 Task: Determine the eigenvalues of a random 5x5 matrix.
Action: Mouse moved to (1175, 75)
Screenshot: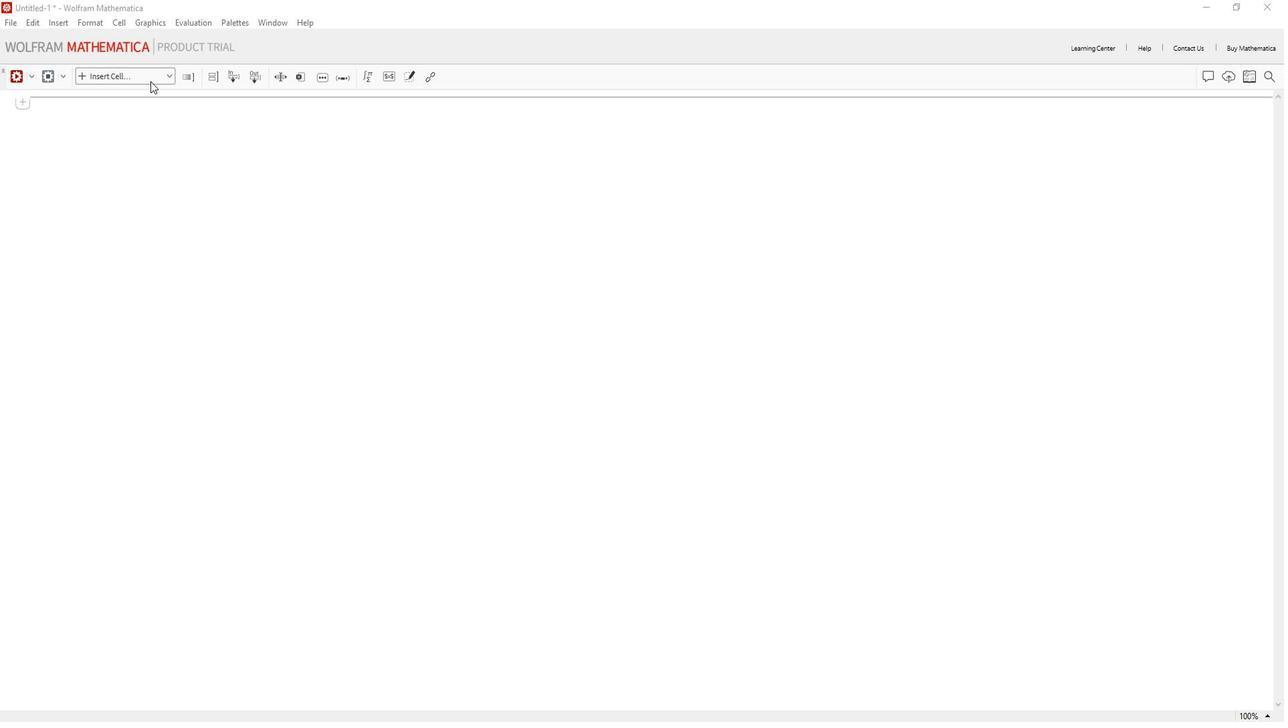 
Action: Mouse pressed left at (1175, 75)
Screenshot: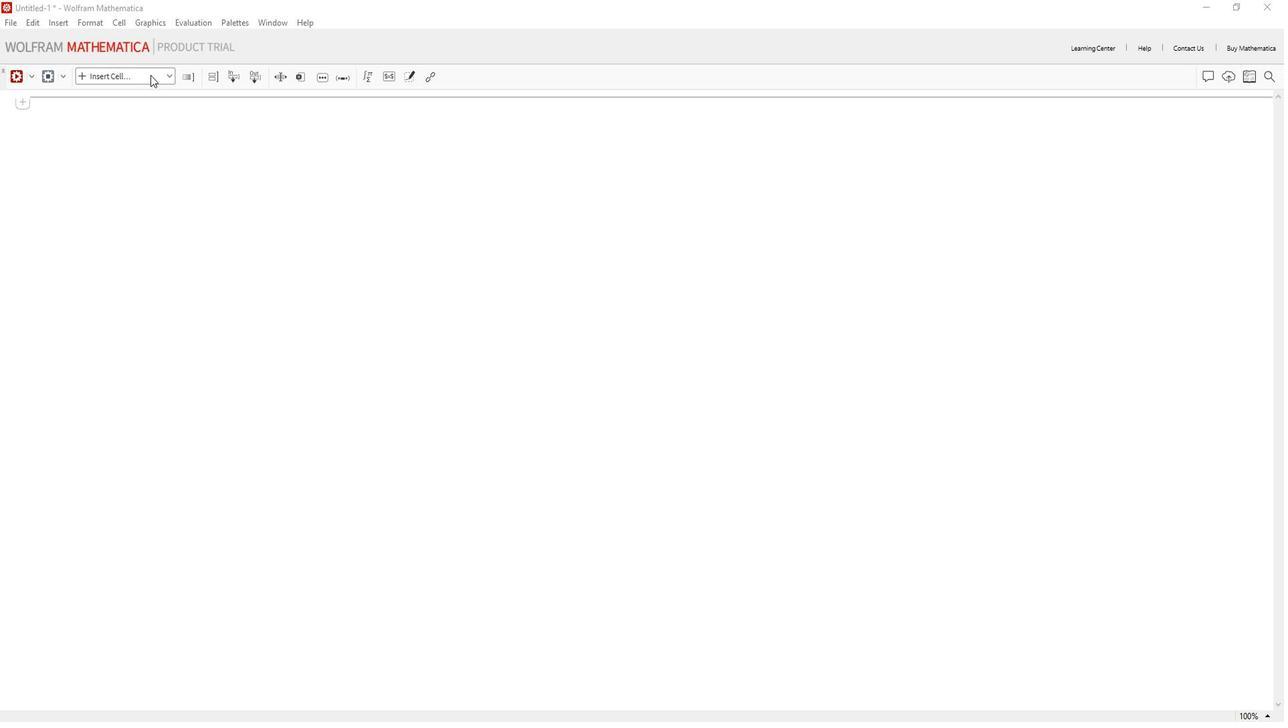 
Action: Mouse moved to (1159, 101)
Screenshot: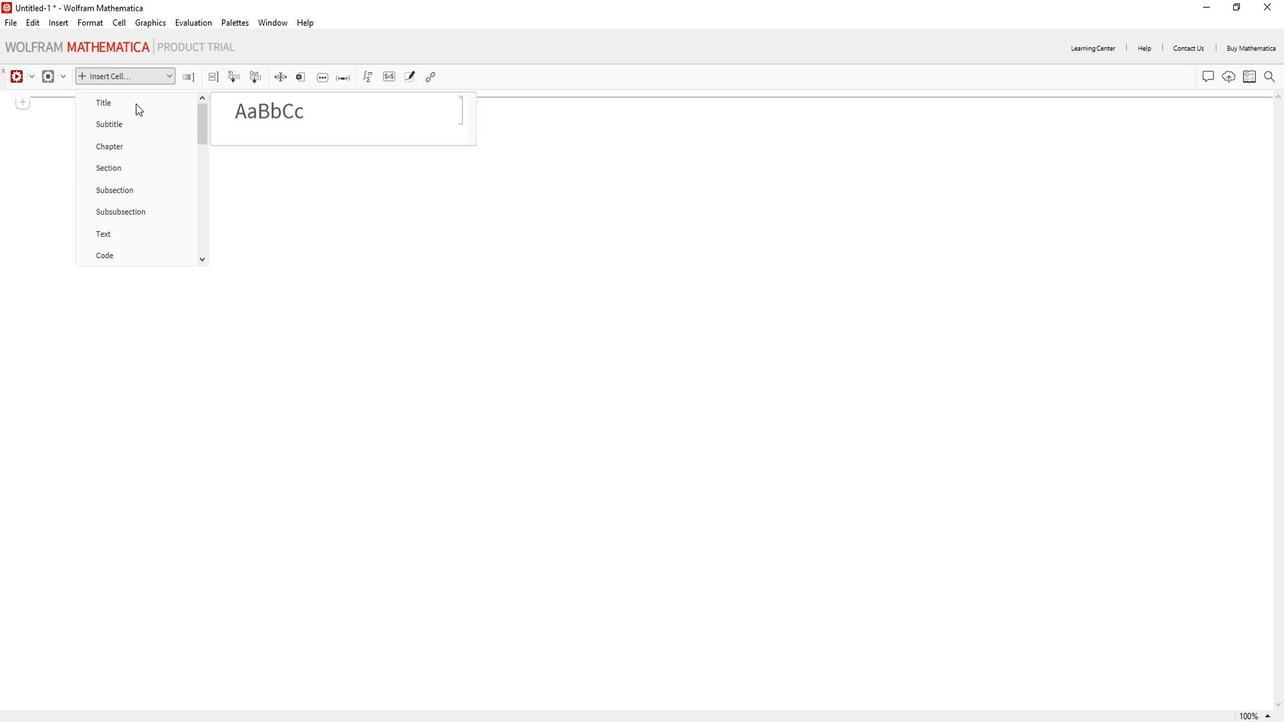 
Action: Mouse pressed left at (1159, 101)
Screenshot: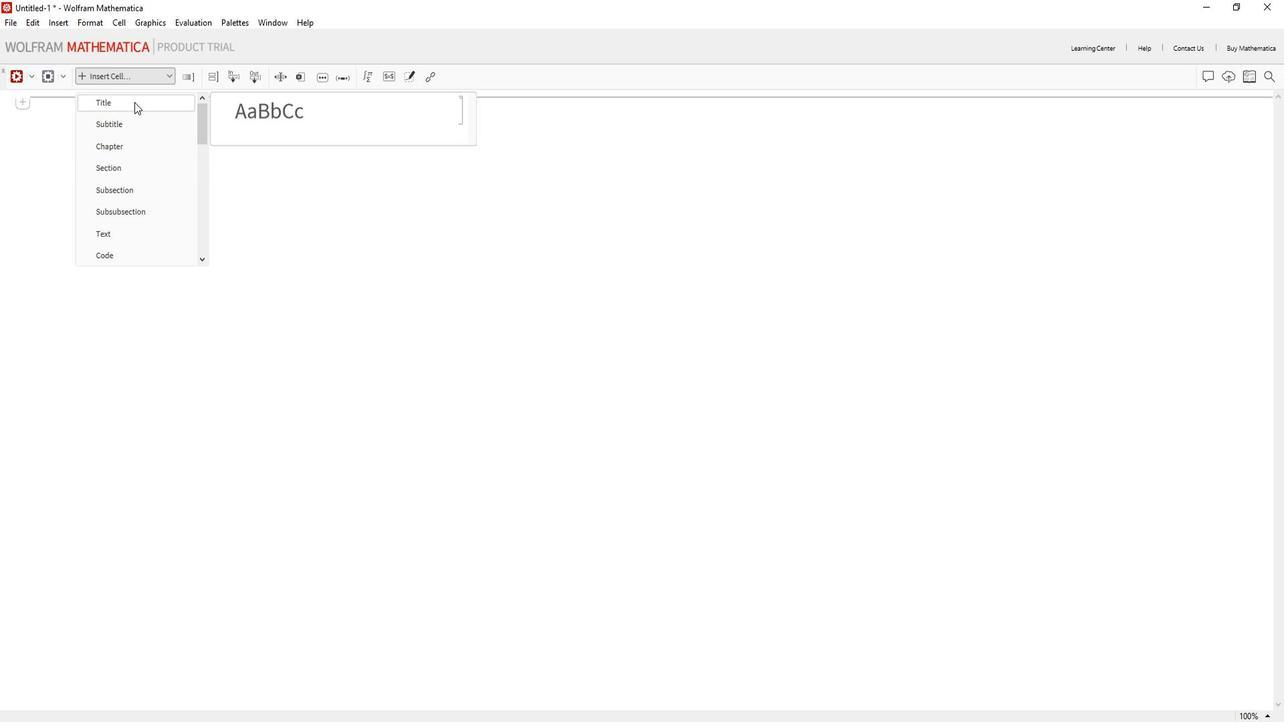 
Action: Key pressed <Key.shift>Determine<Key.space>the<Key.space>eigenvalues<Key.space>of<Key.space>a<Key.space>random<Key.space>5x5
Screenshot: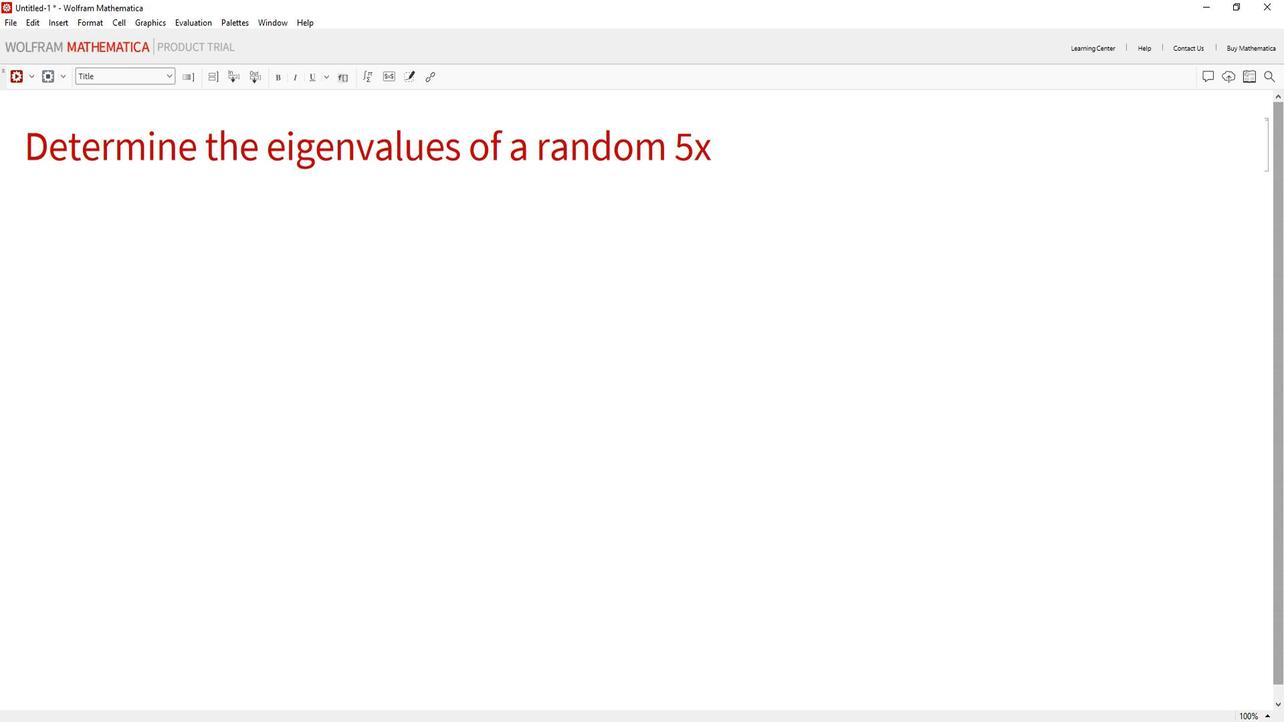 
Action: Mouse moved to (1179, 184)
Screenshot: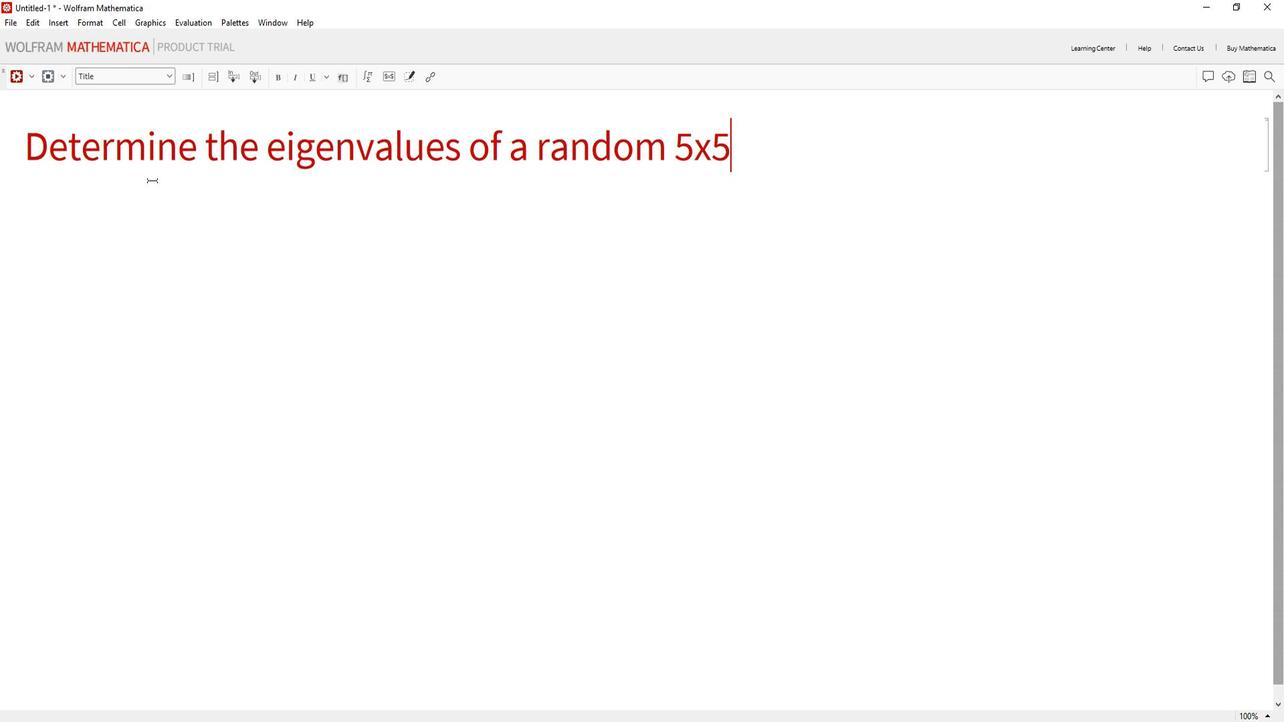 
Action: Mouse pressed left at (1179, 184)
Screenshot: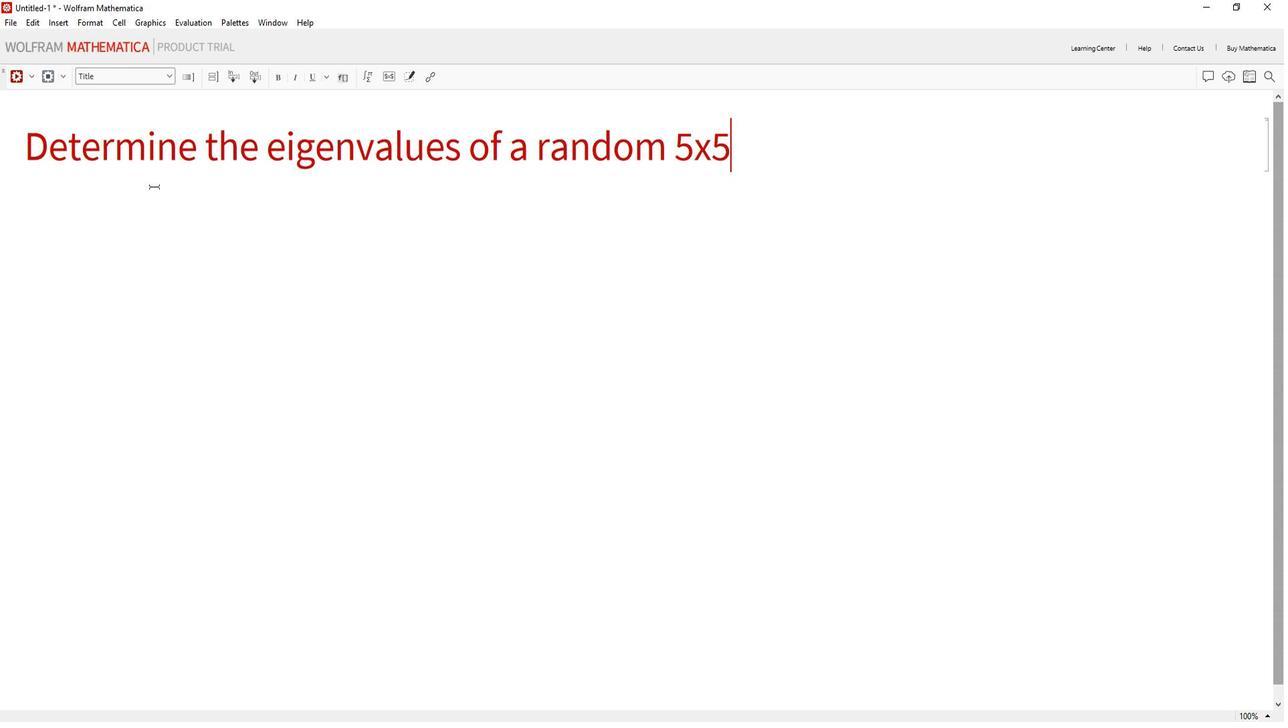 
Action: Mouse moved to (1157, 70)
Screenshot: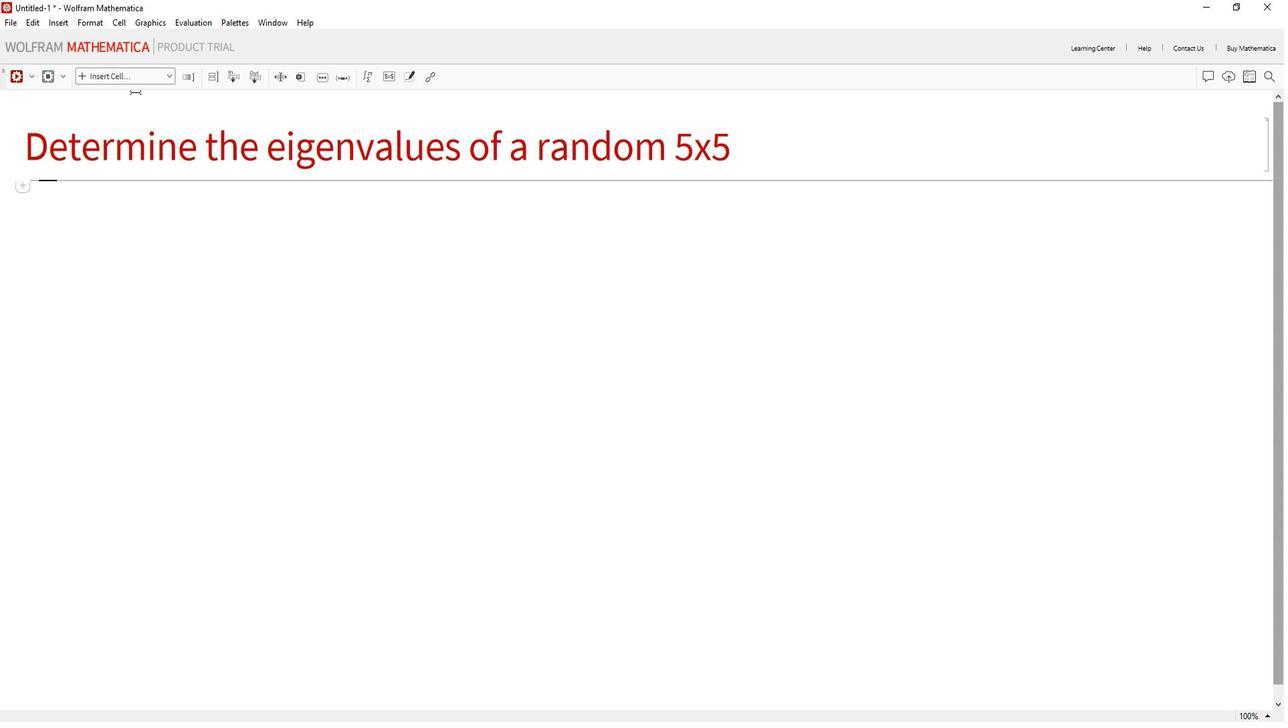 
Action: Mouse pressed left at (1157, 70)
Screenshot: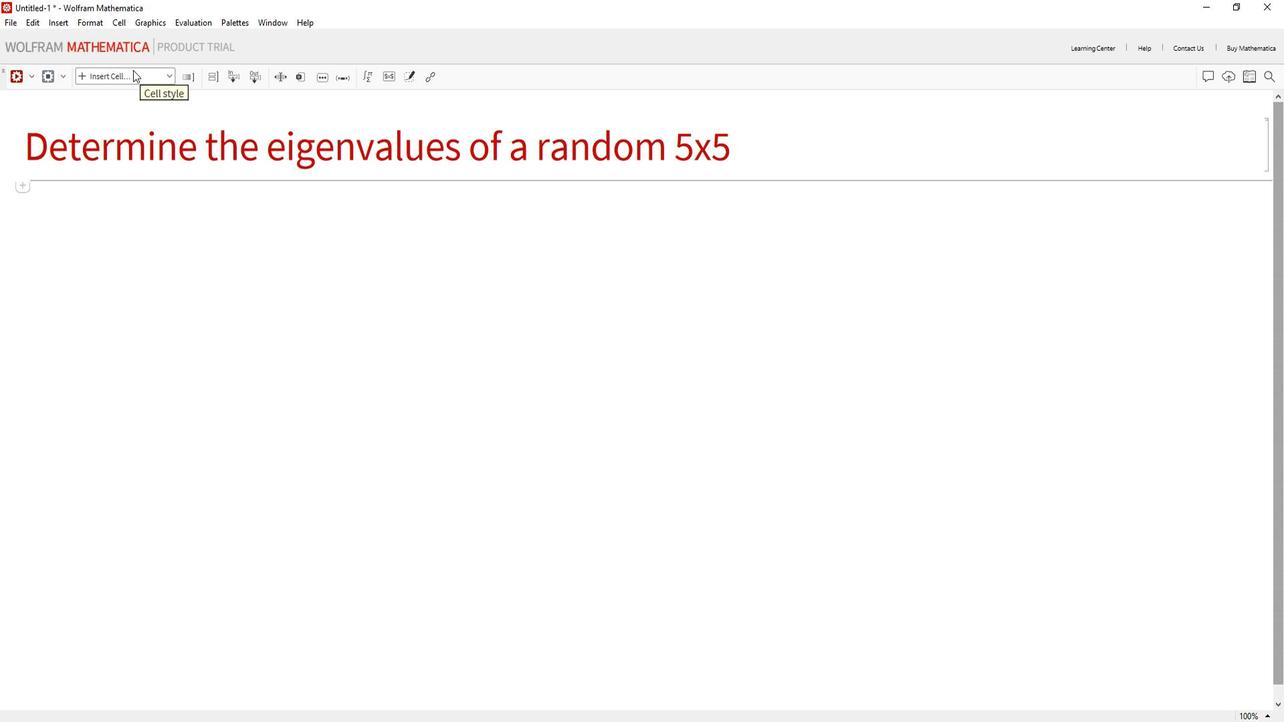 
Action: Mouse moved to (1150, 248)
Screenshot: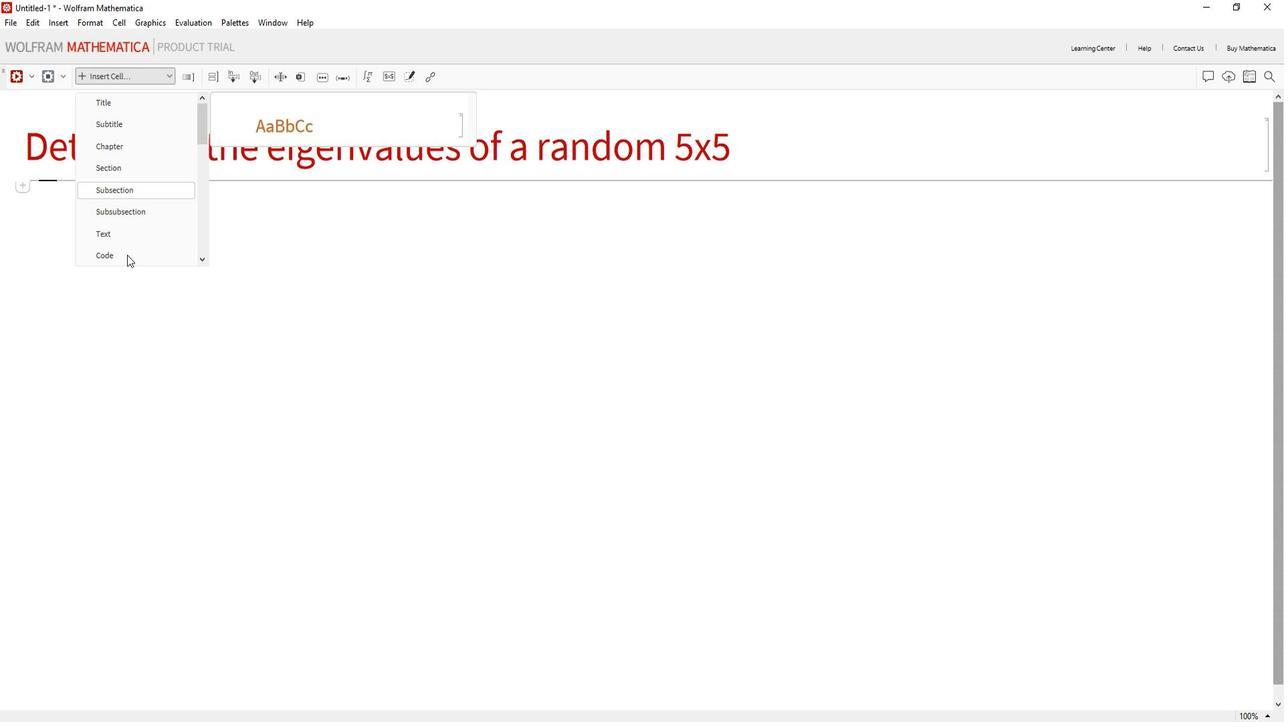 
Action: Mouse pressed left at (1150, 248)
Screenshot: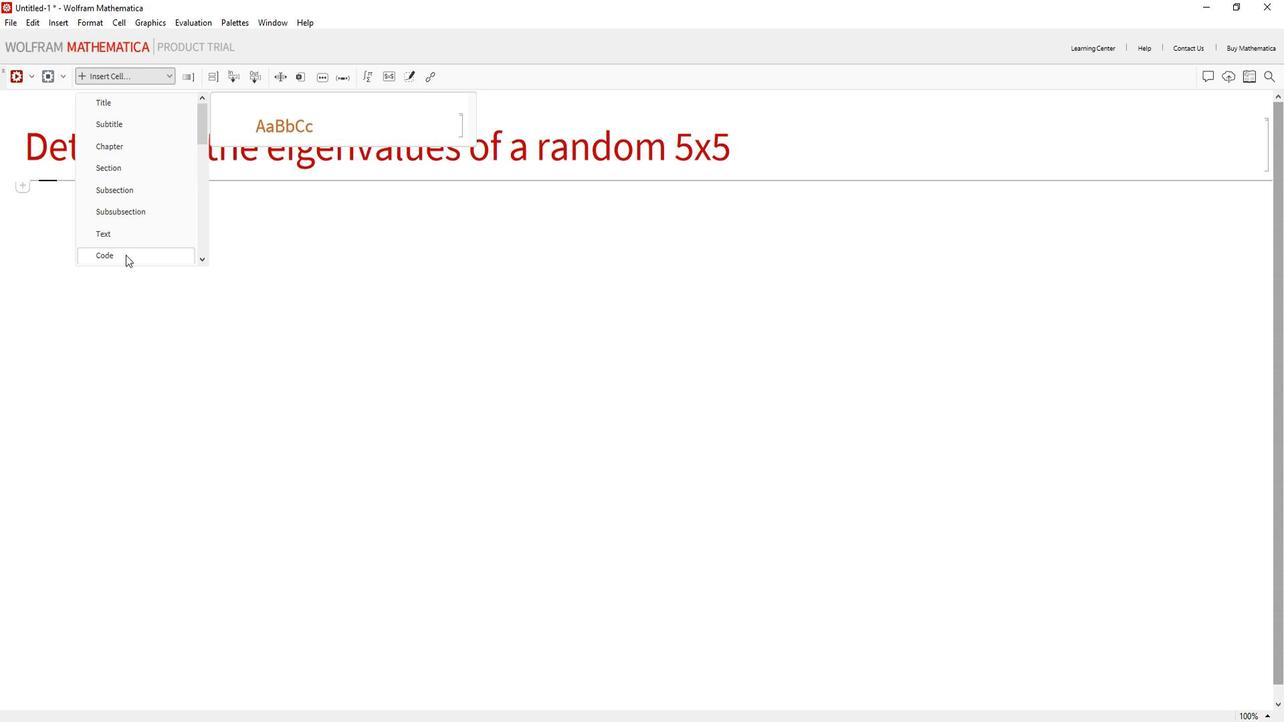 
Action: Mouse moved to (1149, 206)
Screenshot: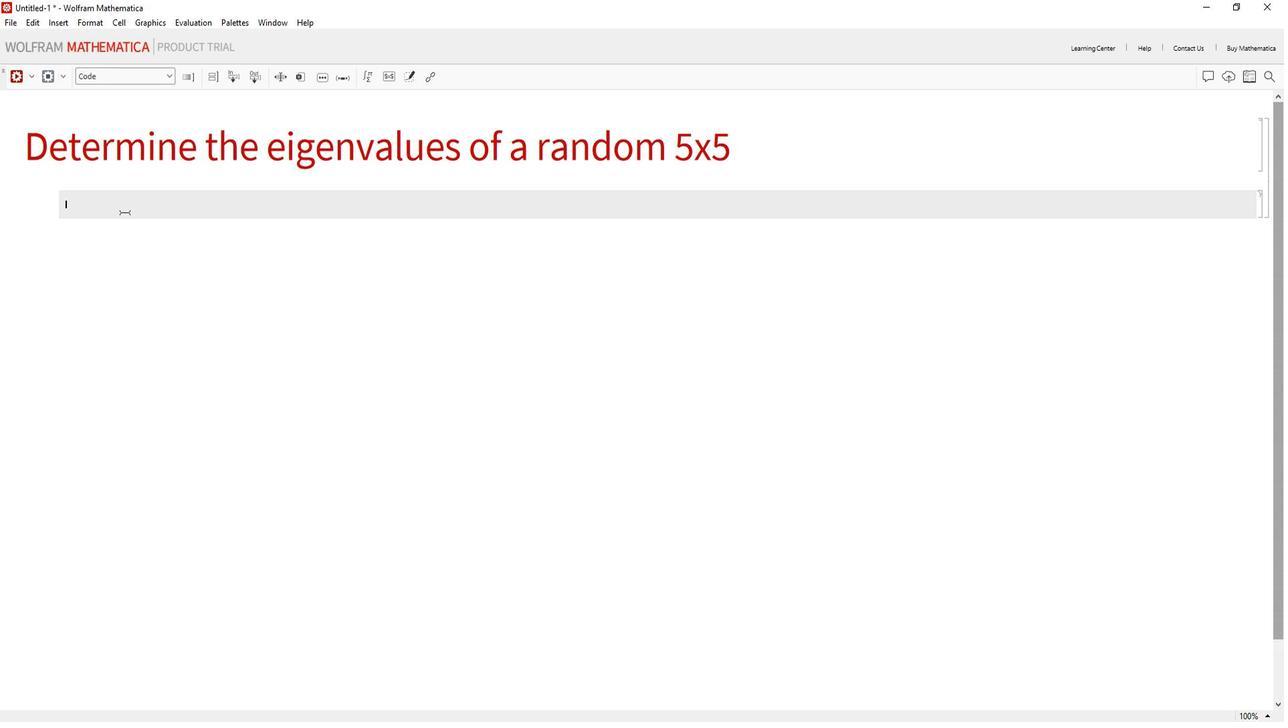 
Action: Mouse pressed left at (1149, 206)
Screenshot: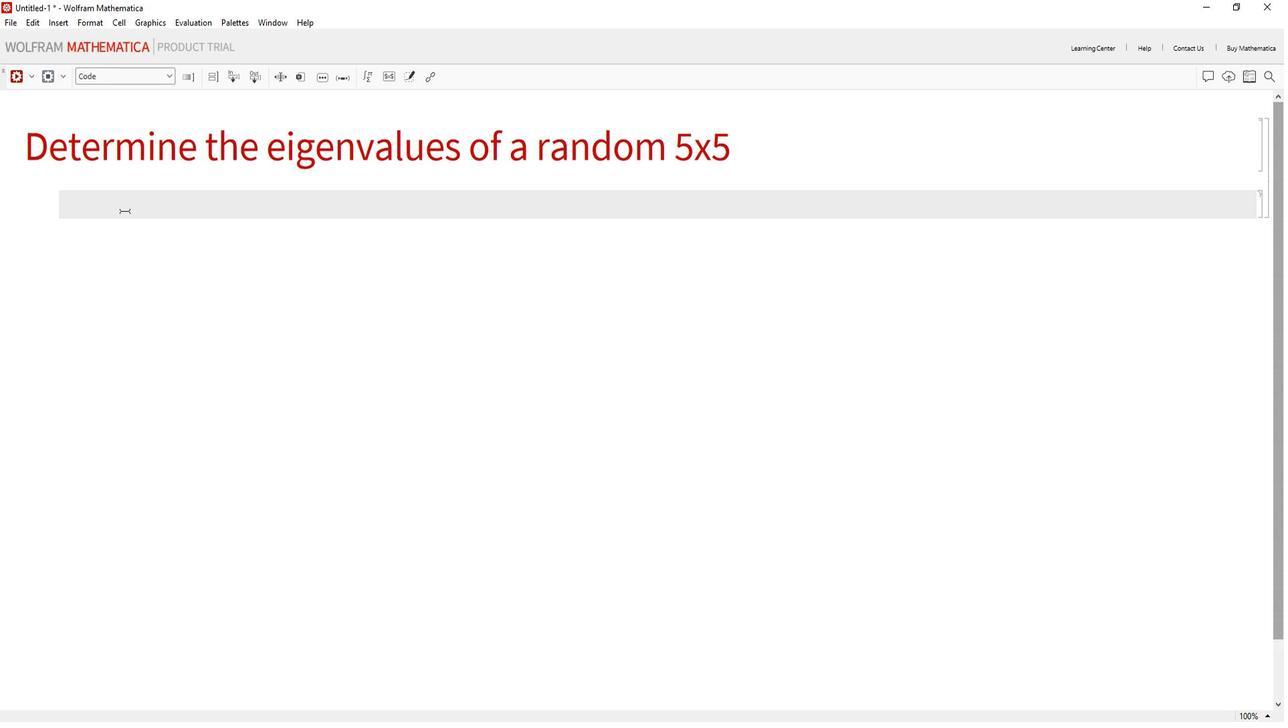 
Action: Mouse moved to (955, 297)
Screenshot: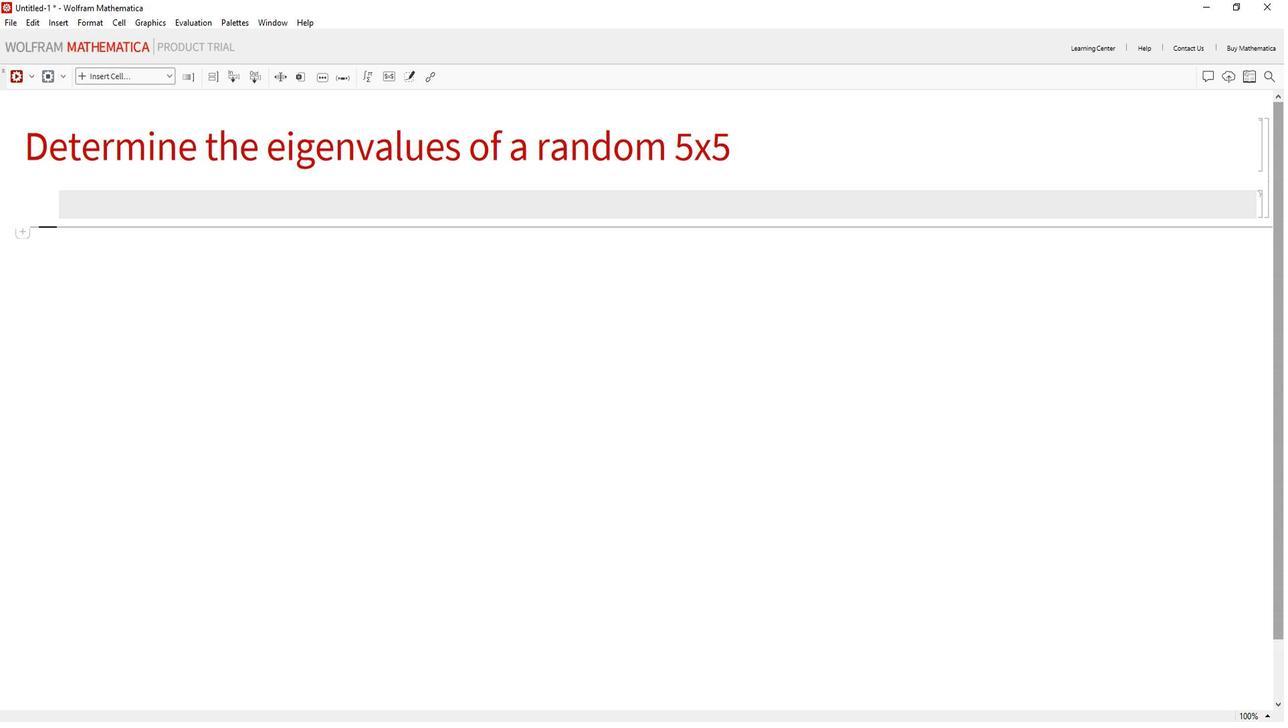 
Action: Mouse pressed left at (955, 297)
Screenshot: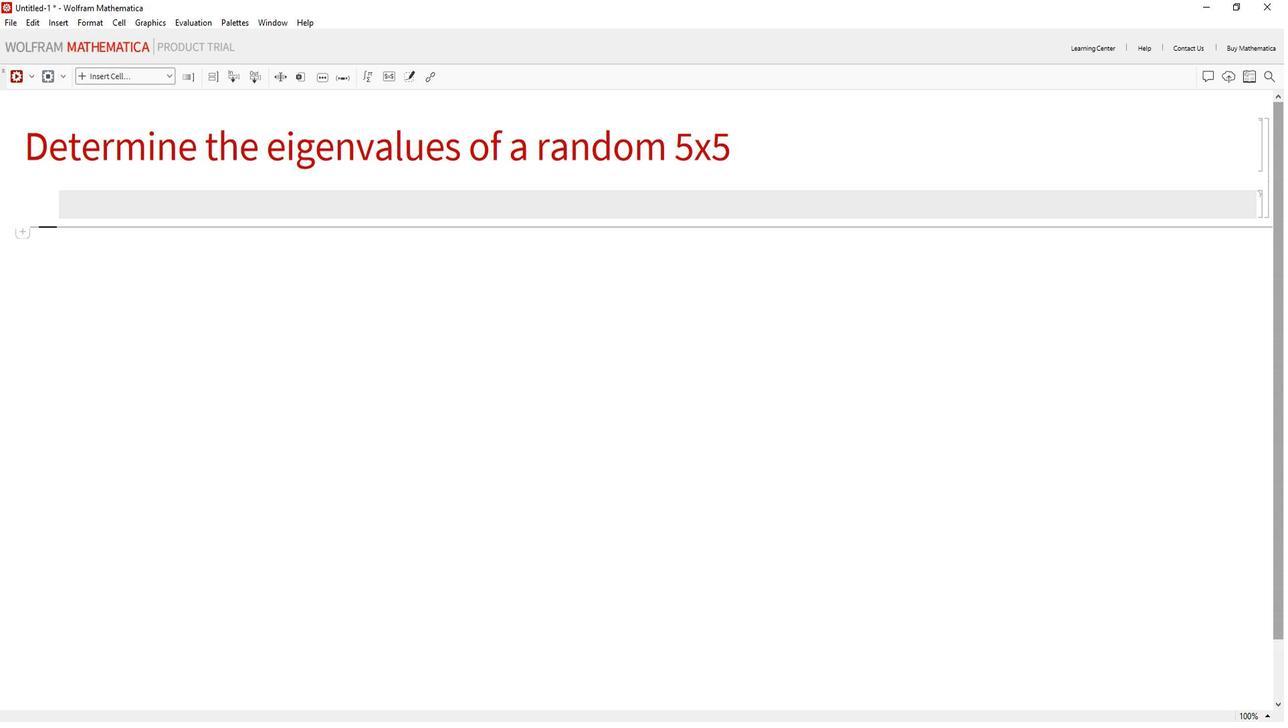 
Action: Mouse moved to (1152, 197)
Screenshot: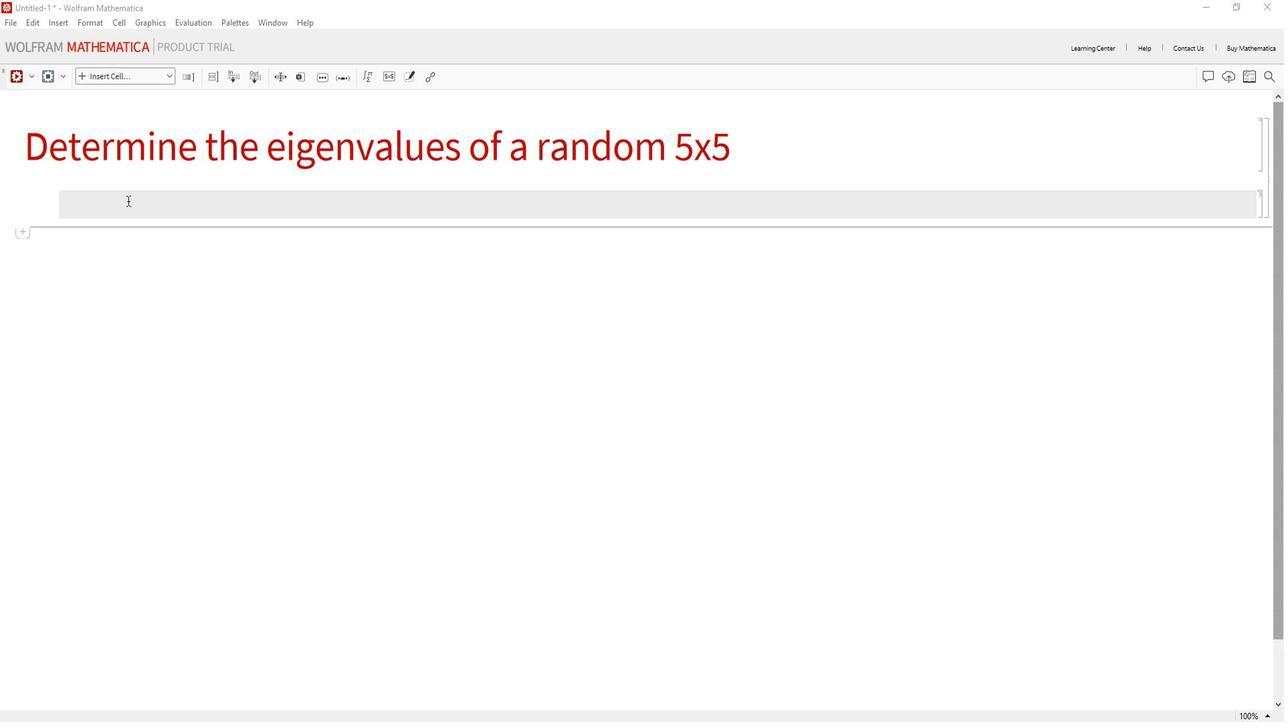 
Action: Mouse pressed left at (1152, 197)
Screenshot: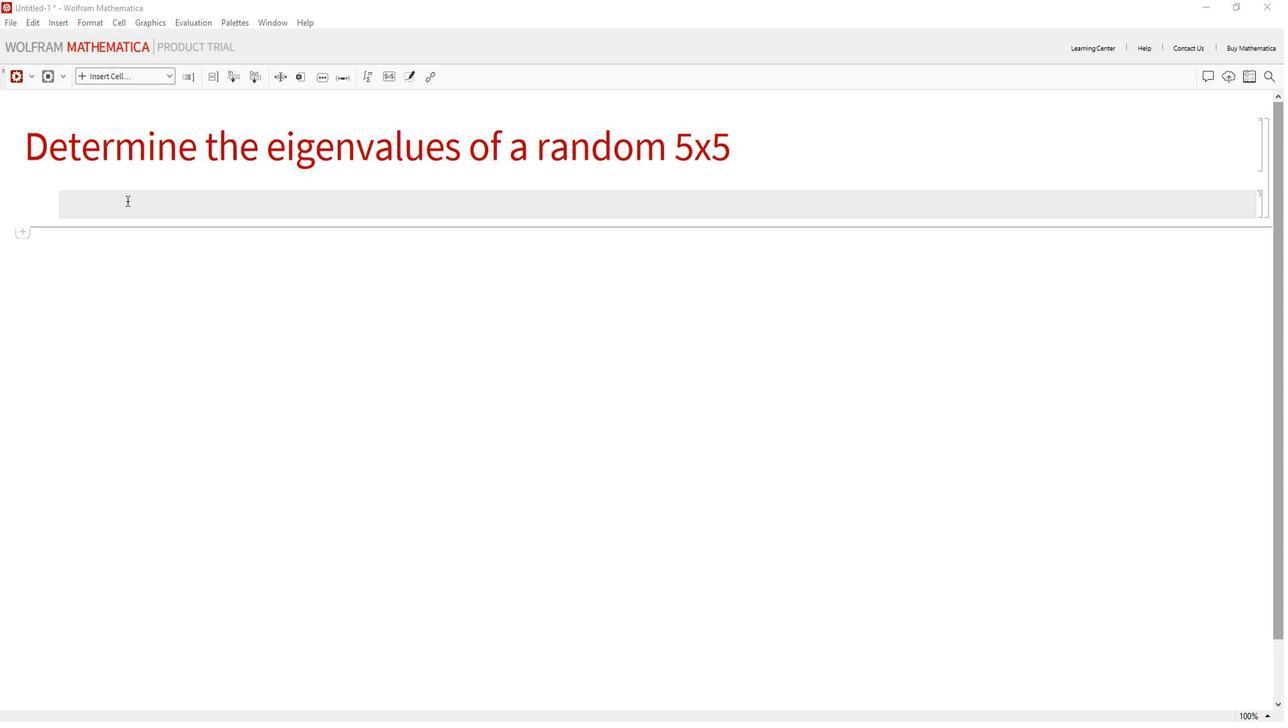 
Action: Key pressed random<Key.shift>Matrix<Key.enter><Key.space>=<Key.space><Key.shift>Random<Key.shift>Real
Screenshot: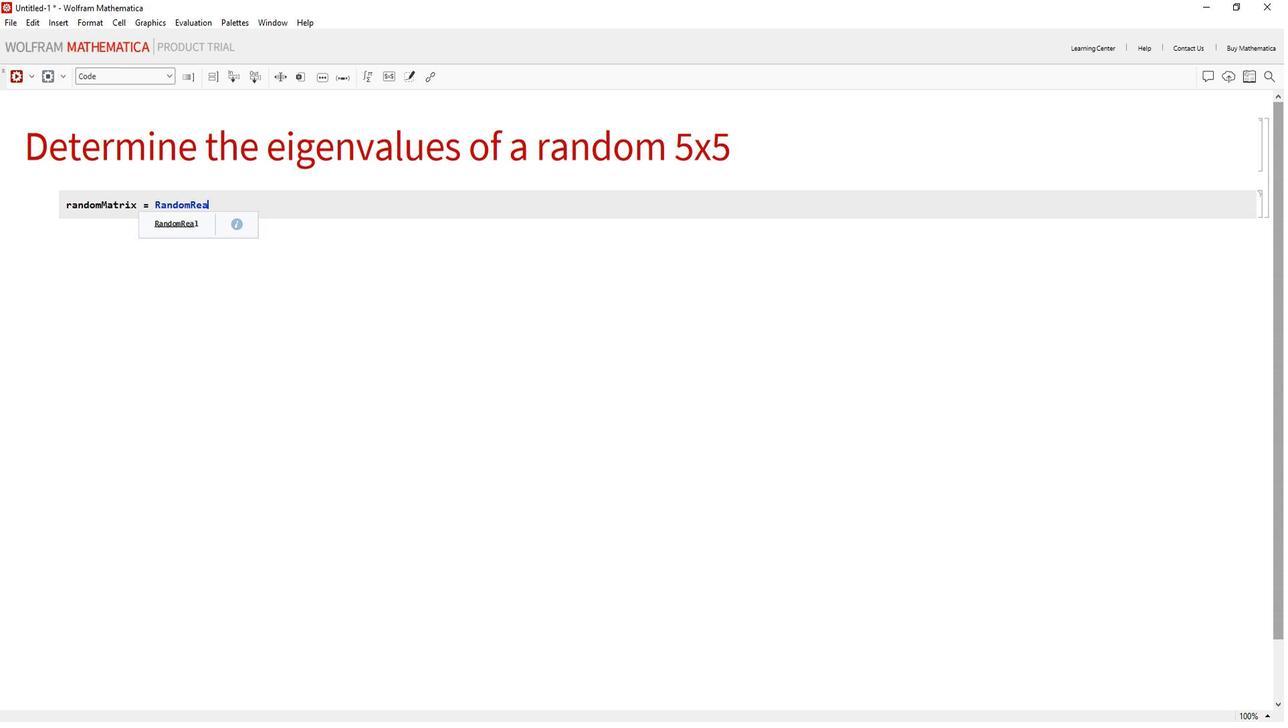
Action: Mouse moved to (1151, 197)
Screenshot: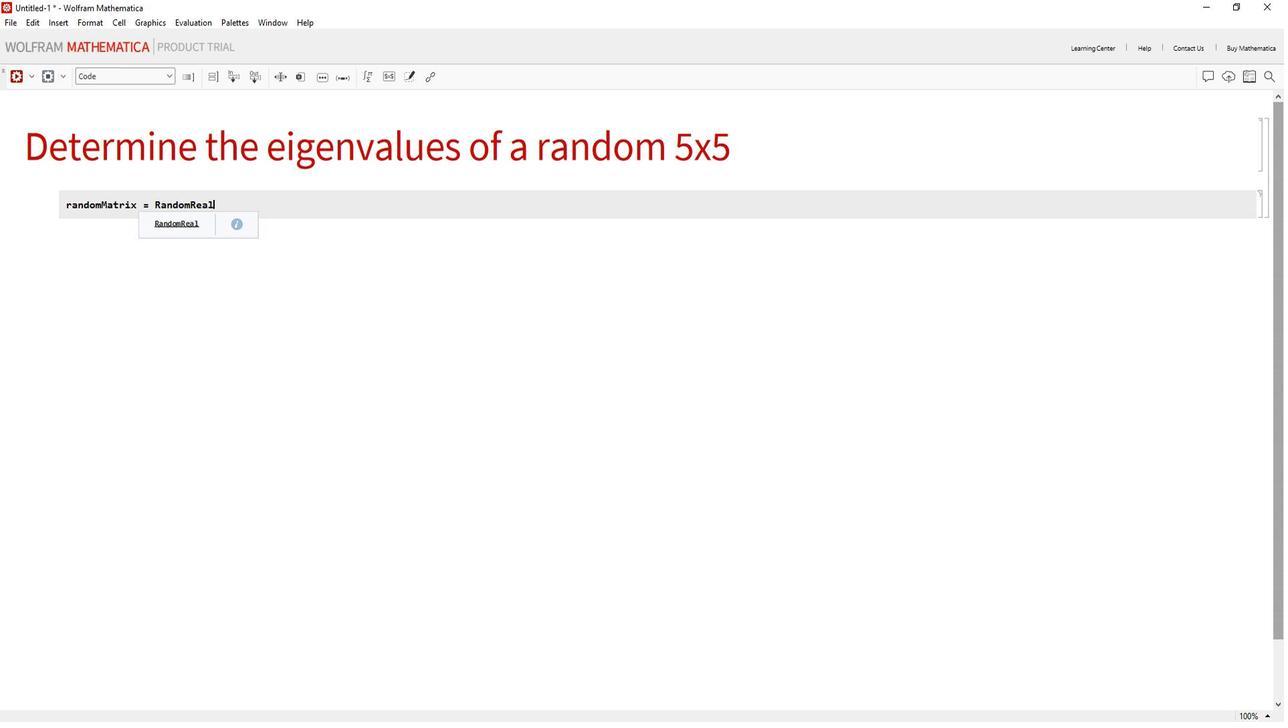 
Action: Key pressed <Key.enter>[<Key.shift_r><Key.shift_r><Key.shift_r>{-10,<Key.space>10<Key.right>,<Key.space><Key.shift_r>{5,<Key.space>5,<Key.backspace><Key.right><Key.right><Key.enter><Key.enter>eigenvalues<Key.enter><Key.space>=<Key.space><Key.shift>Eigenvalues<Key.enter>[random<Key.shift>Matrix<Key.enter>
Screenshot: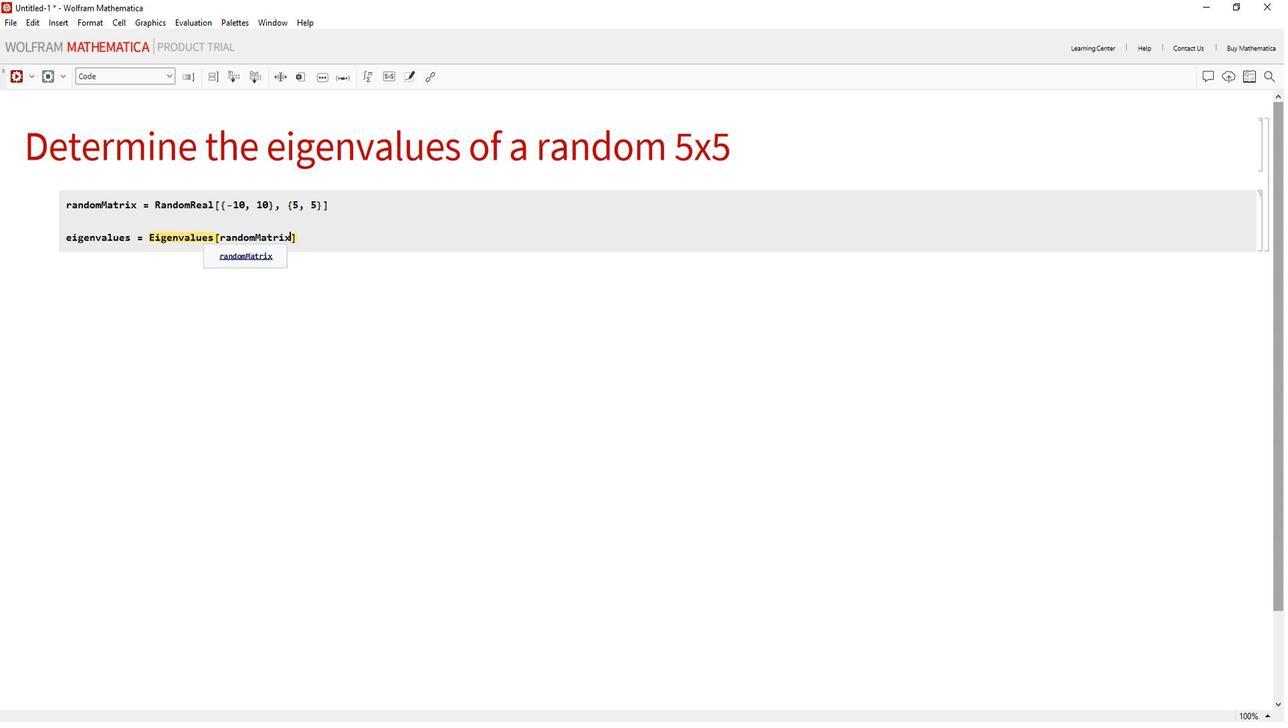 
Action: Mouse moved to (1161, 227)
Screenshot: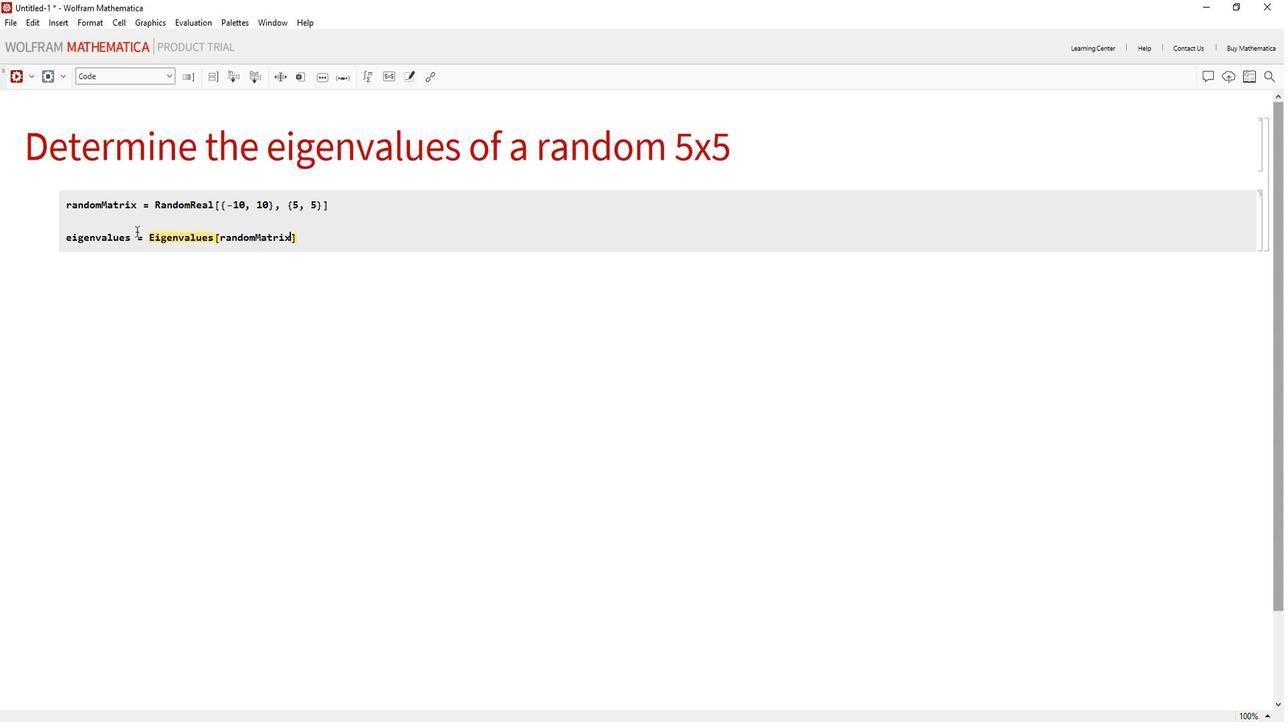 
Action: Mouse pressed left at (1161, 227)
Screenshot: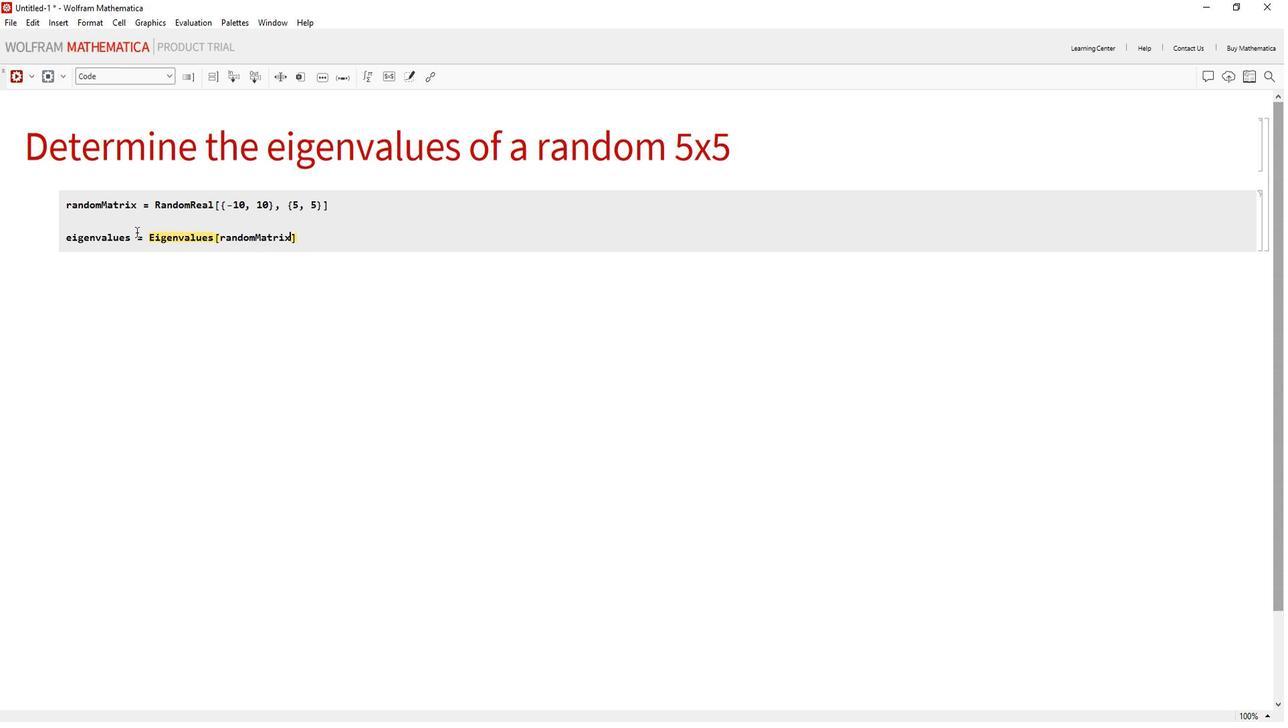 
Action: Mouse moved to (1036, 72)
Screenshot: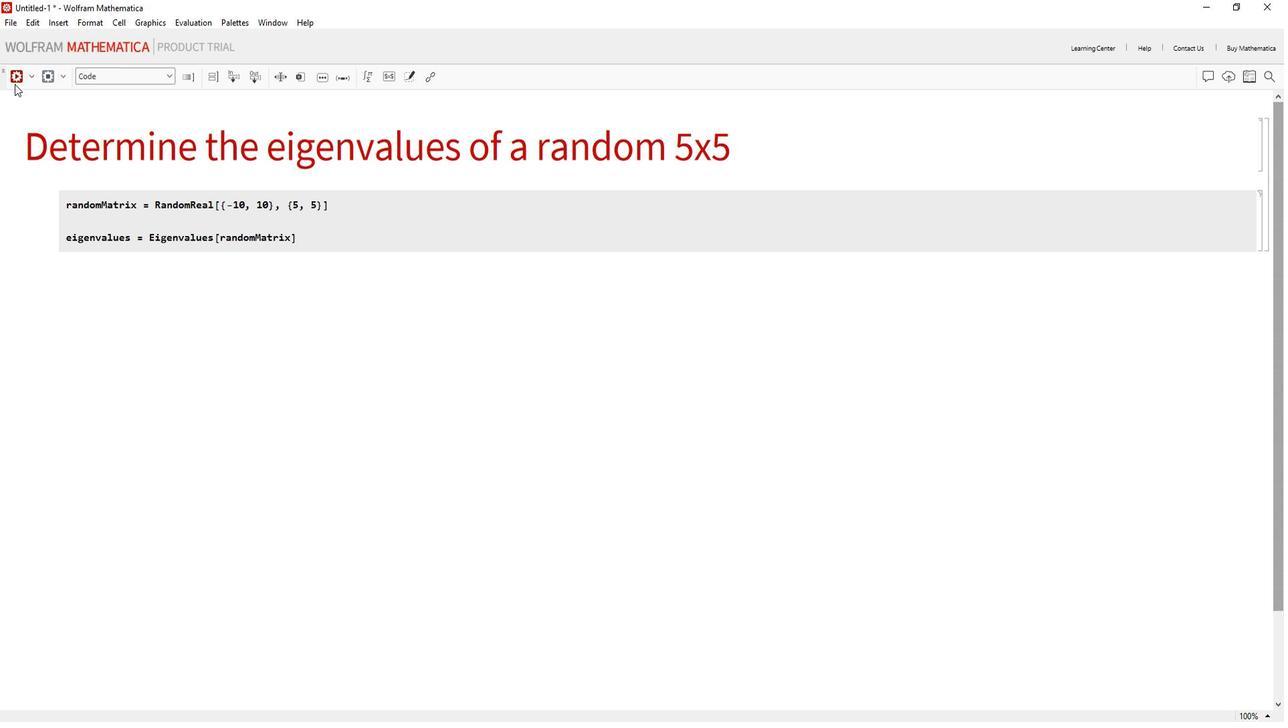 
Action: Mouse pressed left at (1036, 72)
Screenshot: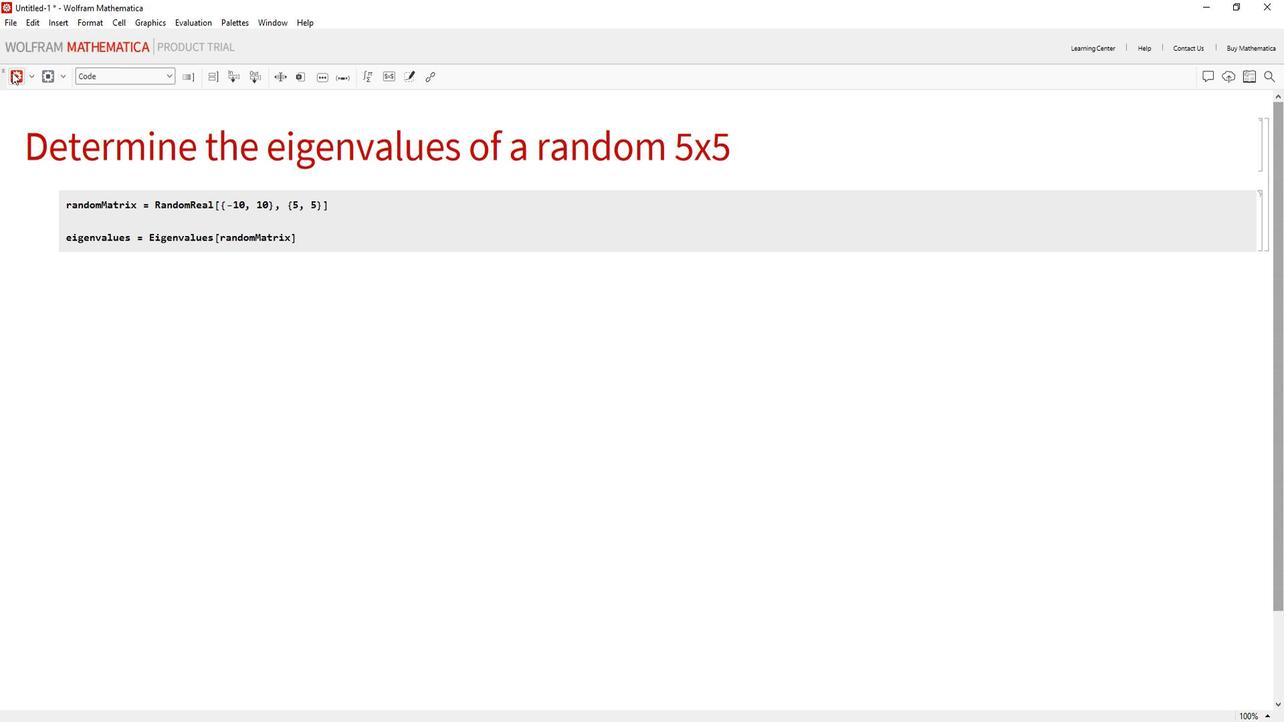 
Action: Mouse moved to (1228, 214)
Screenshot: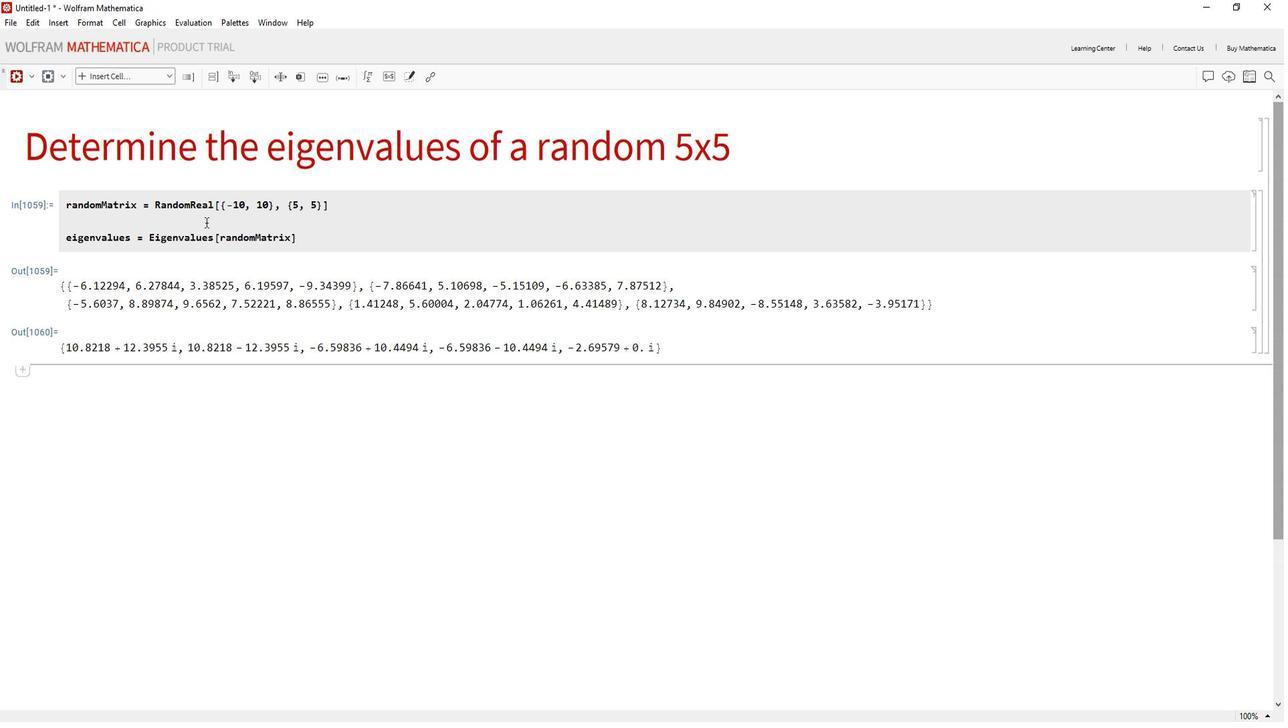 
Action: Mouse pressed left at (1228, 214)
Screenshot: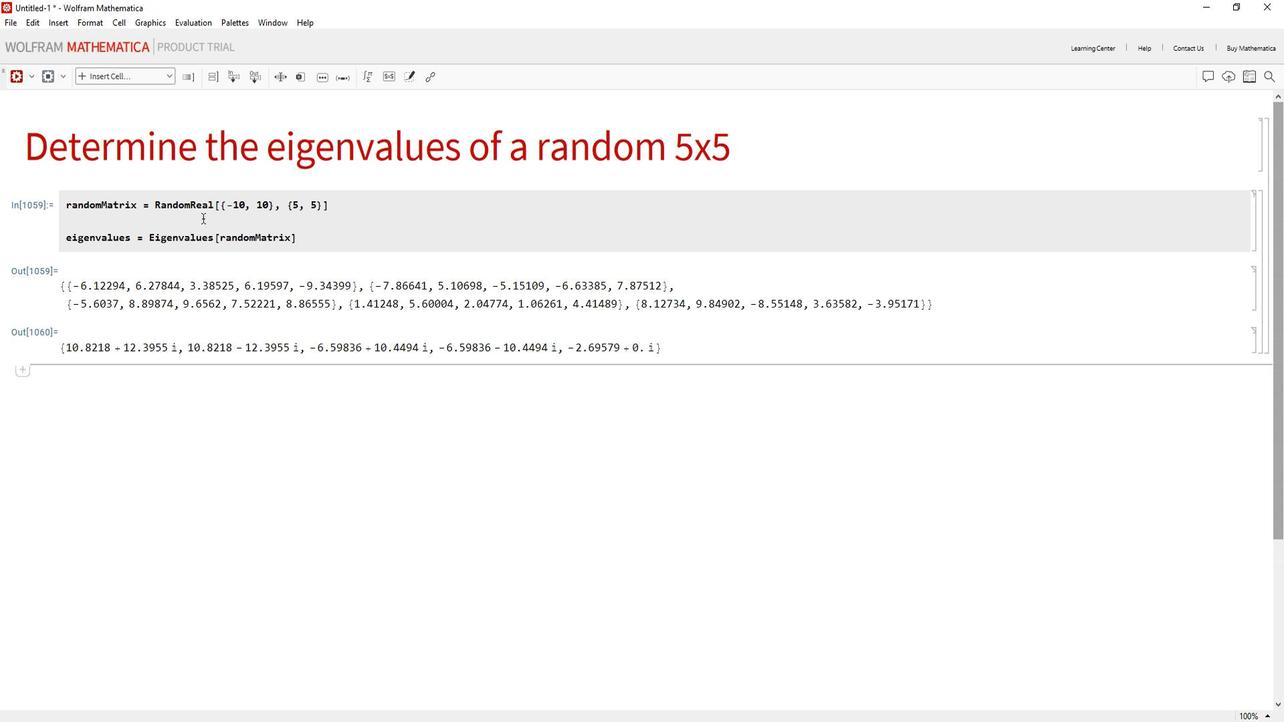 
Action: Mouse moved to (1046, 81)
Screenshot: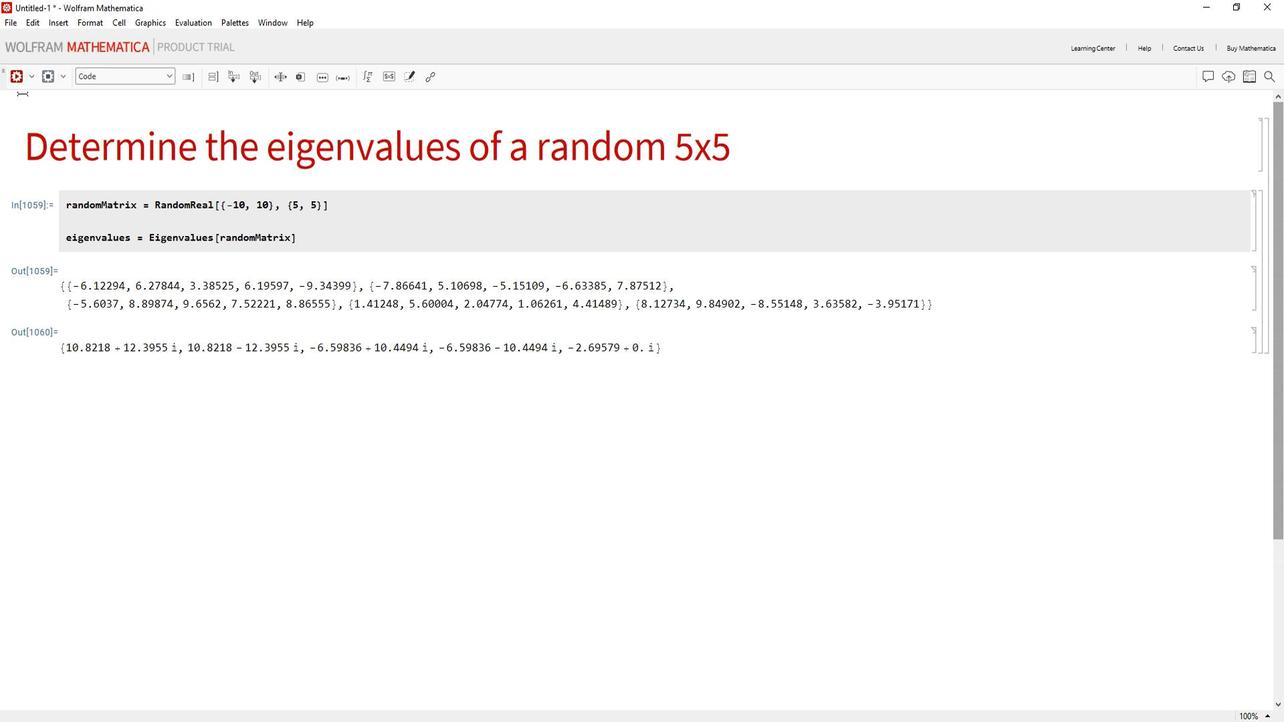 
Action: Mouse pressed left at (1046, 81)
Screenshot: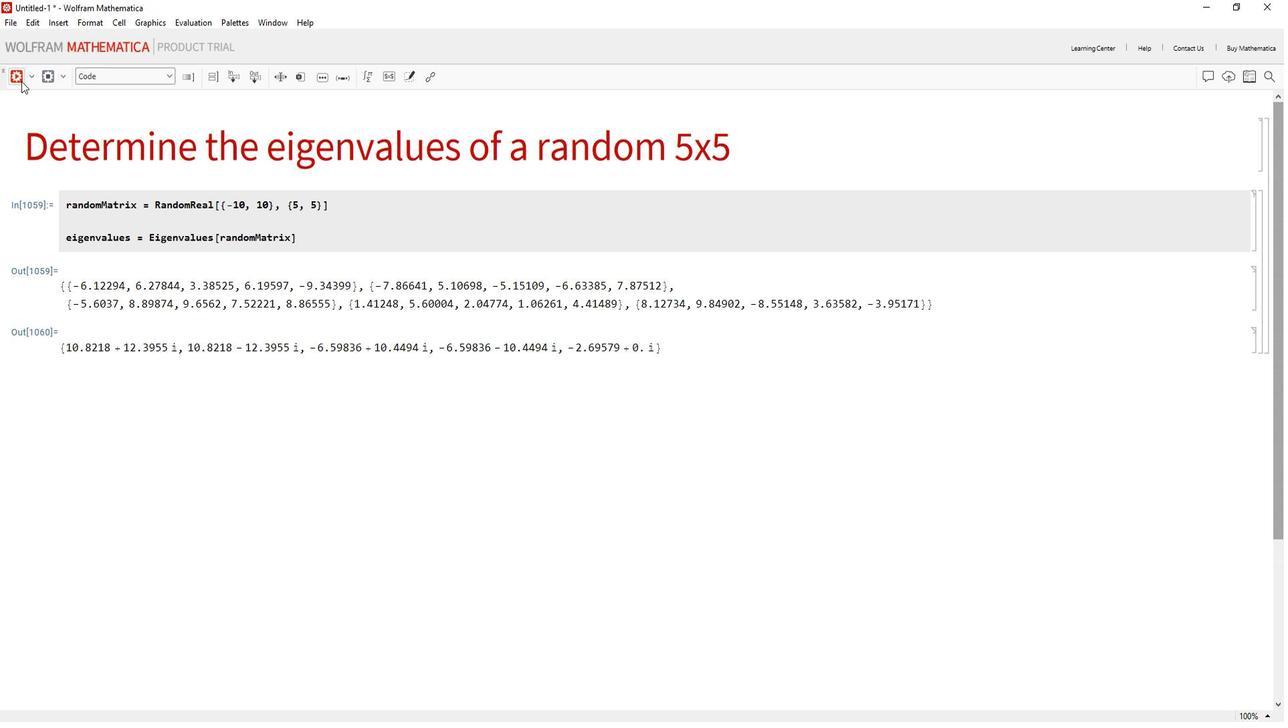 
Action: Mouse moved to (1113, 216)
Screenshot: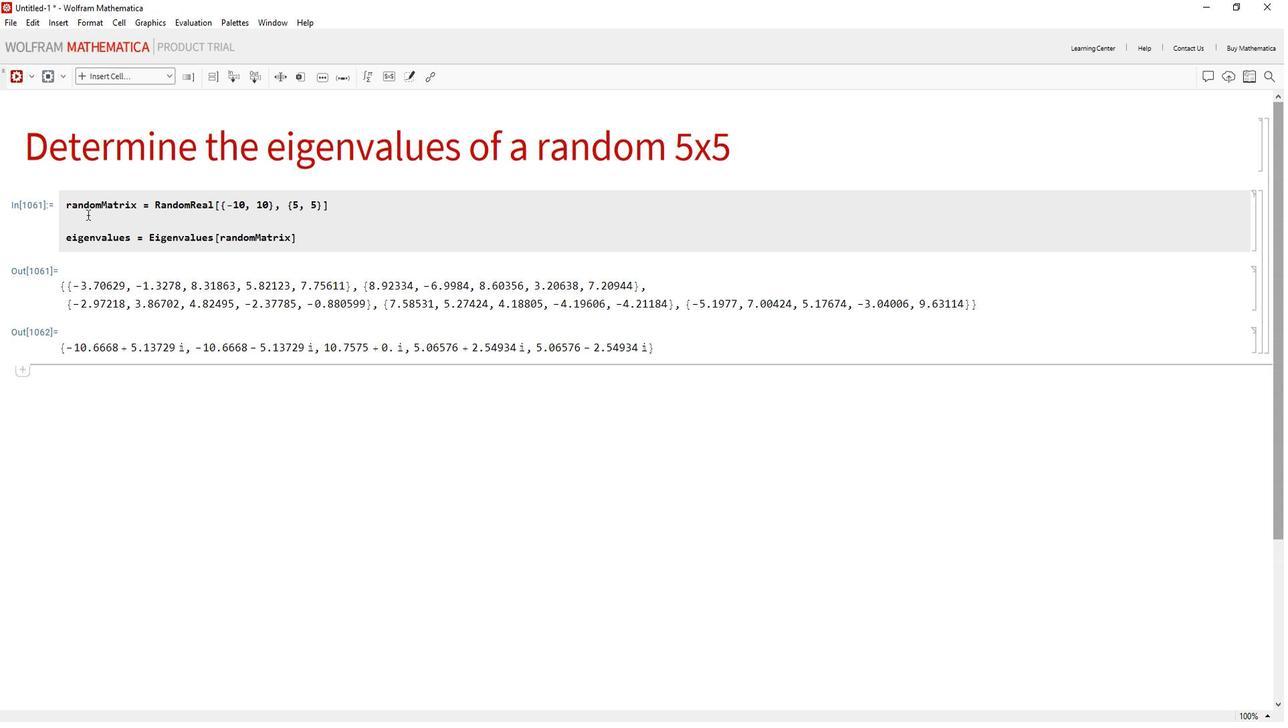 
Action: Mouse pressed left at (1113, 216)
Screenshot: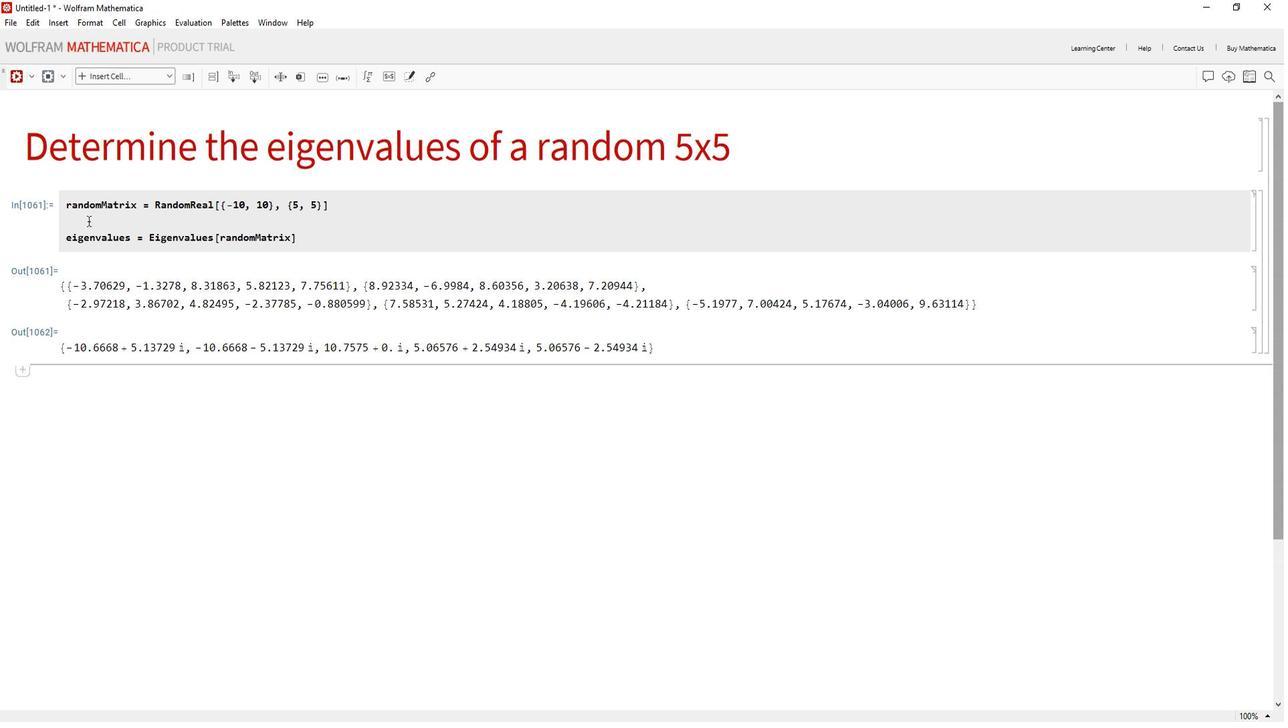 
Action: Mouse moved to (1042, 80)
Screenshot: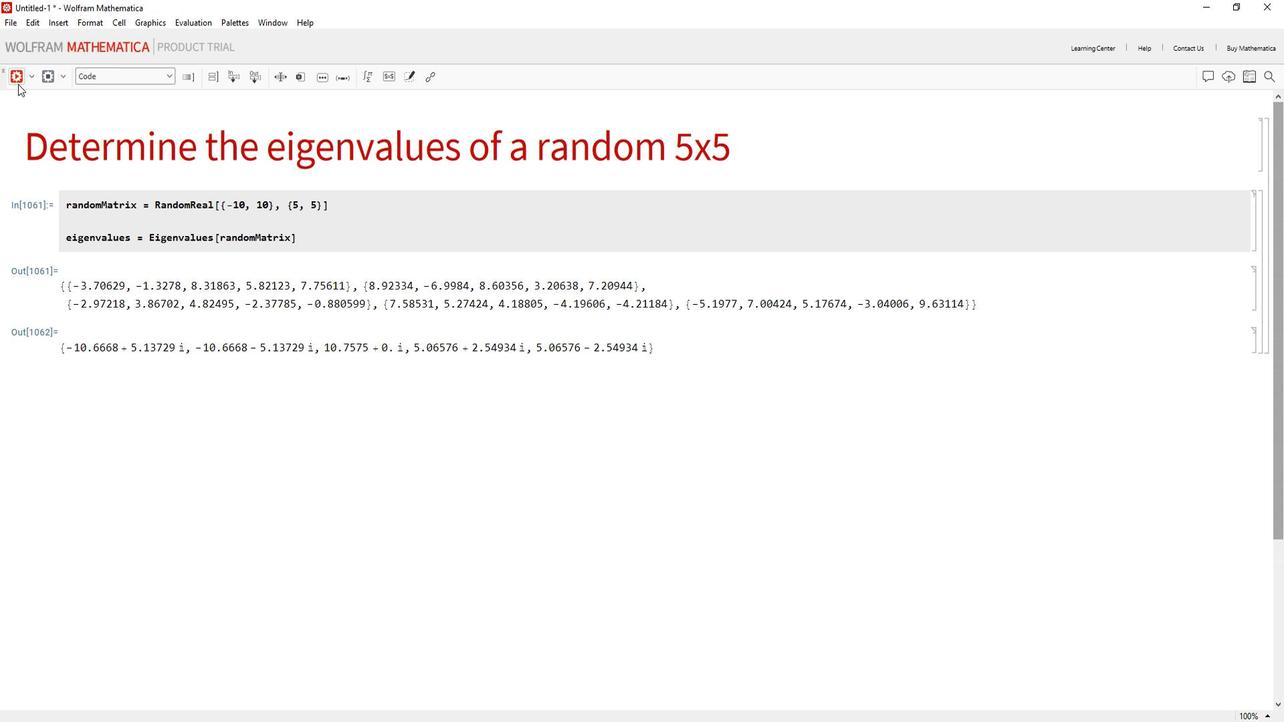 
Action: Mouse pressed left at (1042, 80)
Screenshot: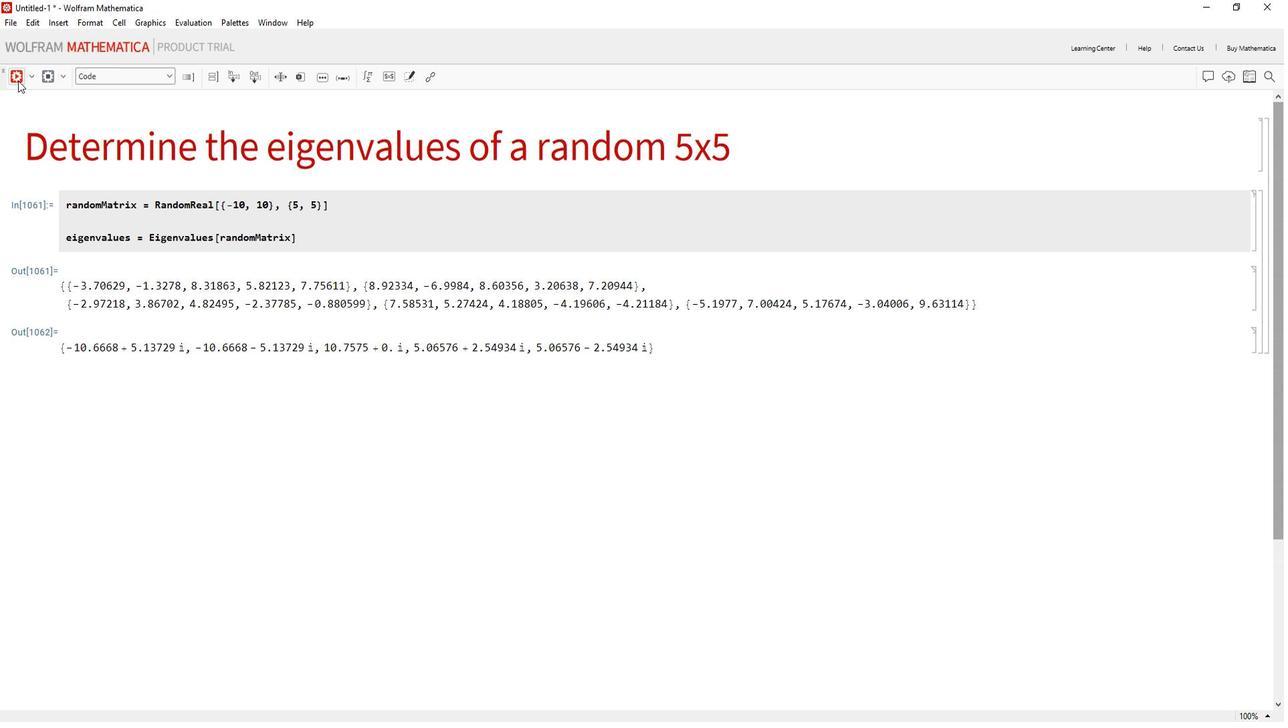 
Action: Mouse moved to (1142, 231)
Screenshot: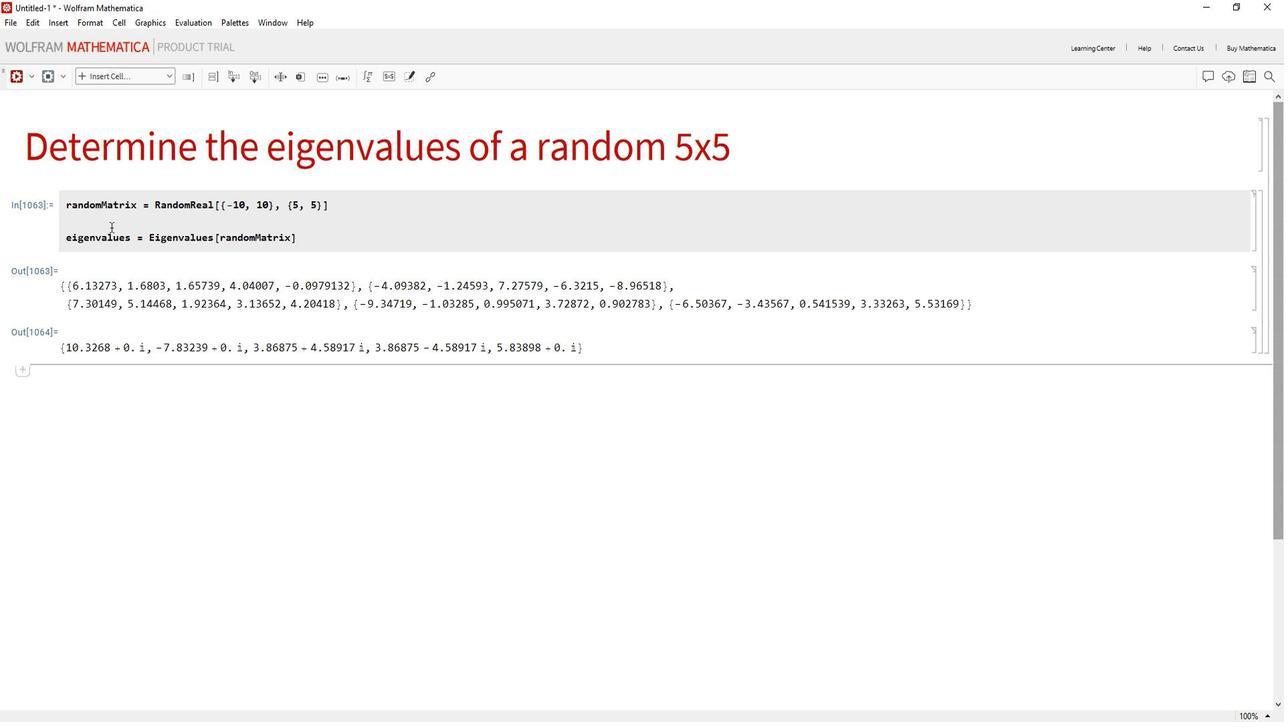 
